 Task: Add the task  Implement a new cloud-based accounting system for a company to the section Code Crusade in the project AgileLink and add a Due Date to the respective task as 2023/09/26
Action: Mouse moved to (687, 400)
Screenshot: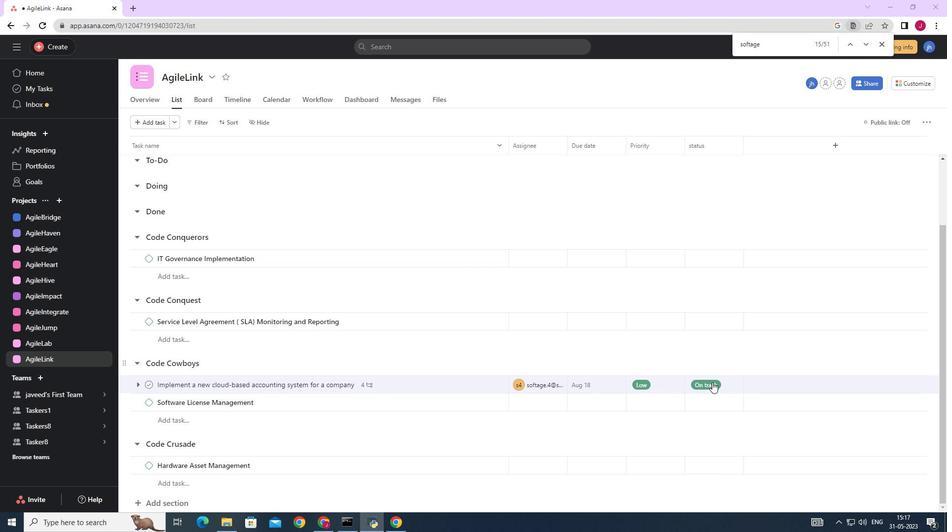 
Action: Mouse scrolled (687, 399) with delta (0, 0)
Screenshot: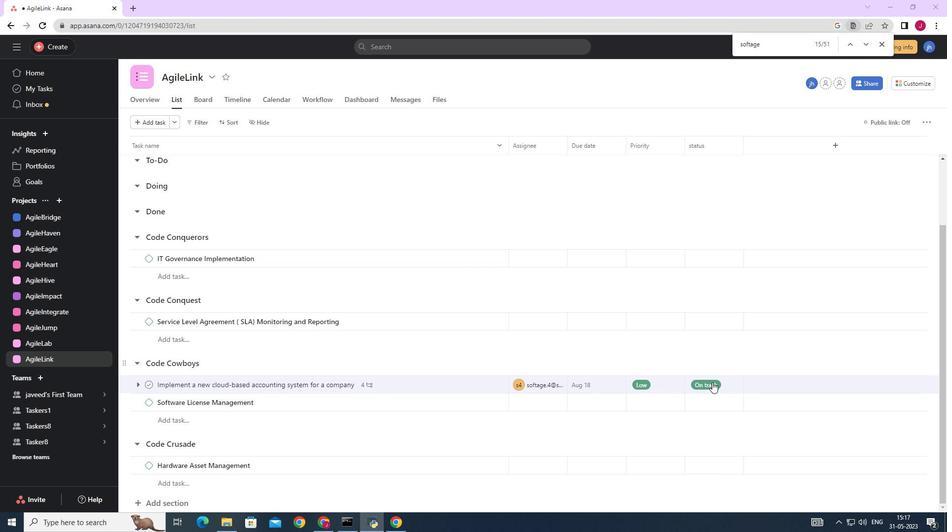 
Action: Mouse scrolled (687, 399) with delta (0, 0)
Screenshot: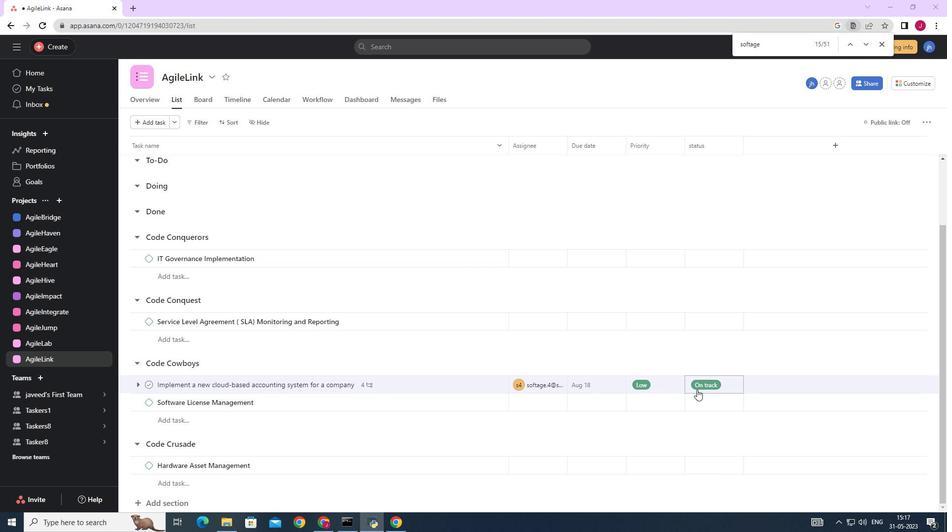 
Action: Mouse scrolled (687, 399) with delta (0, 0)
Screenshot: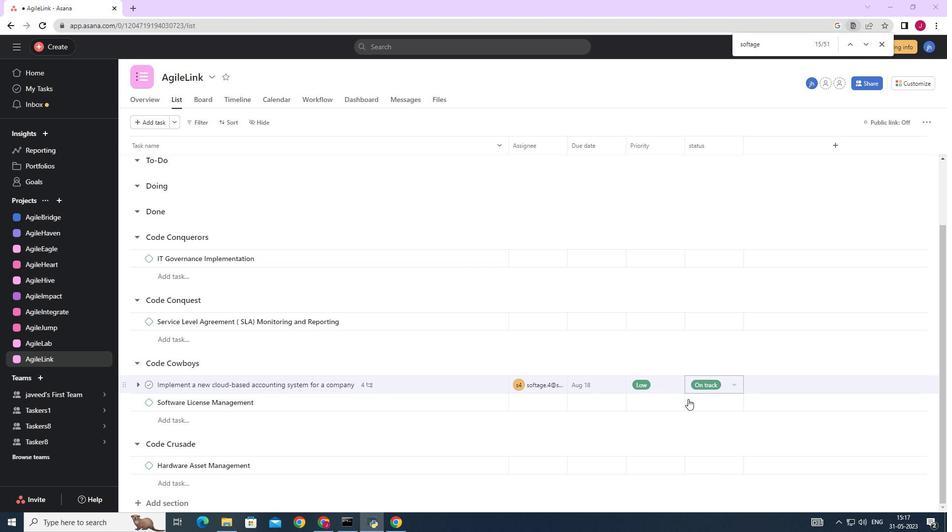 
Action: Mouse moved to (687, 400)
Screenshot: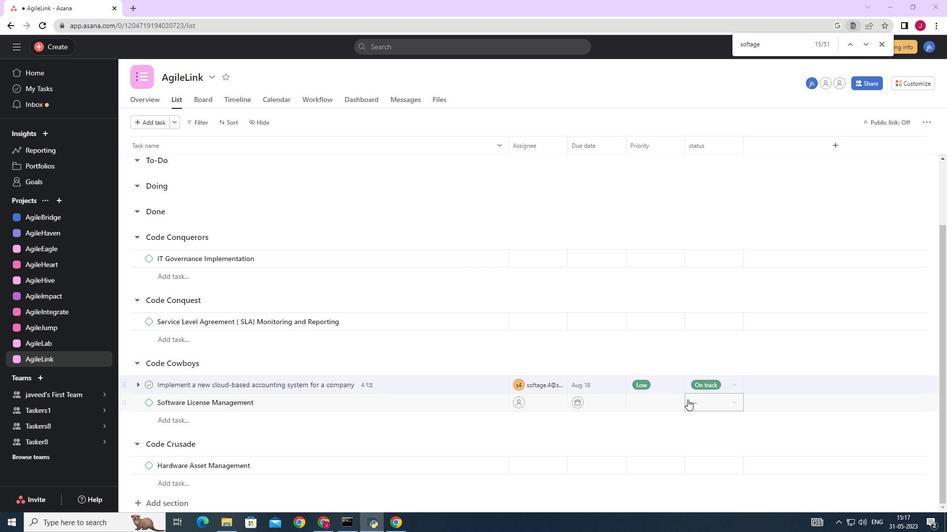 
Action: Mouse scrolled (687, 400) with delta (0, 0)
Screenshot: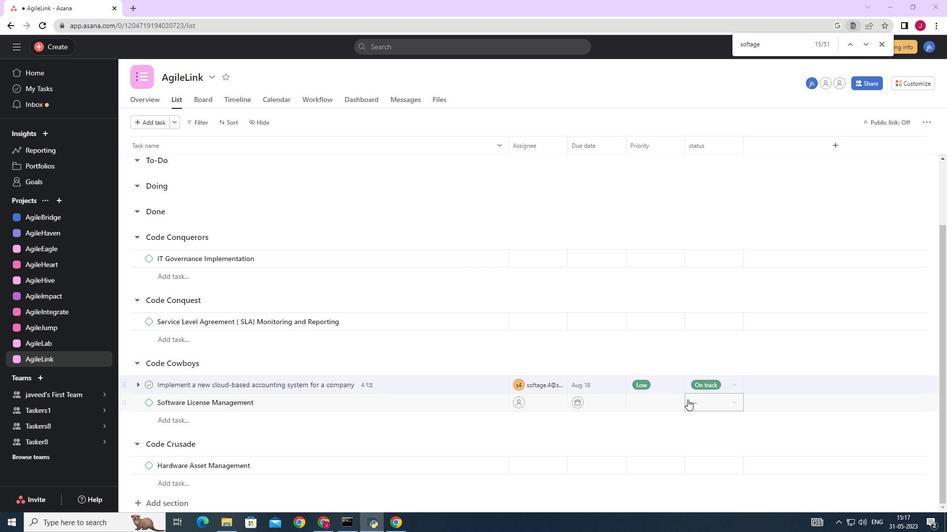
Action: Mouse moved to (477, 379)
Screenshot: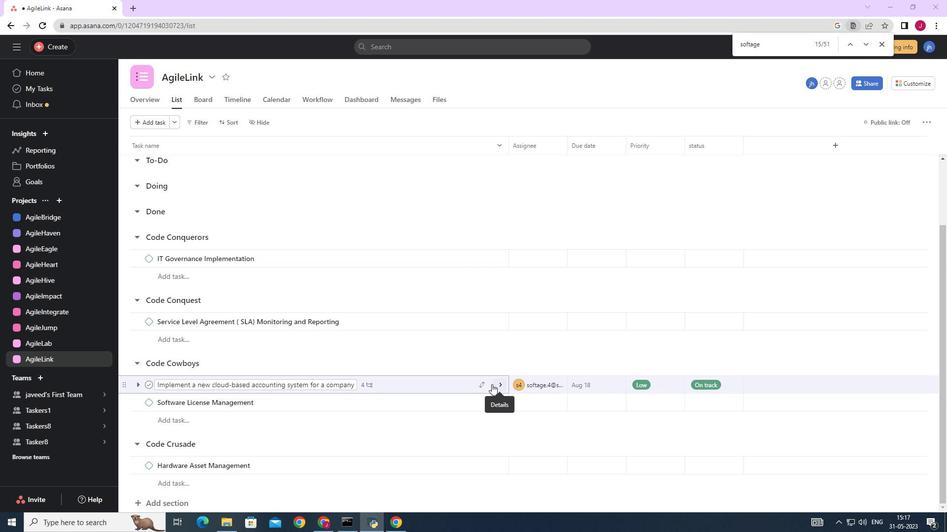 
Action: Mouse pressed left at (477, 379)
Screenshot: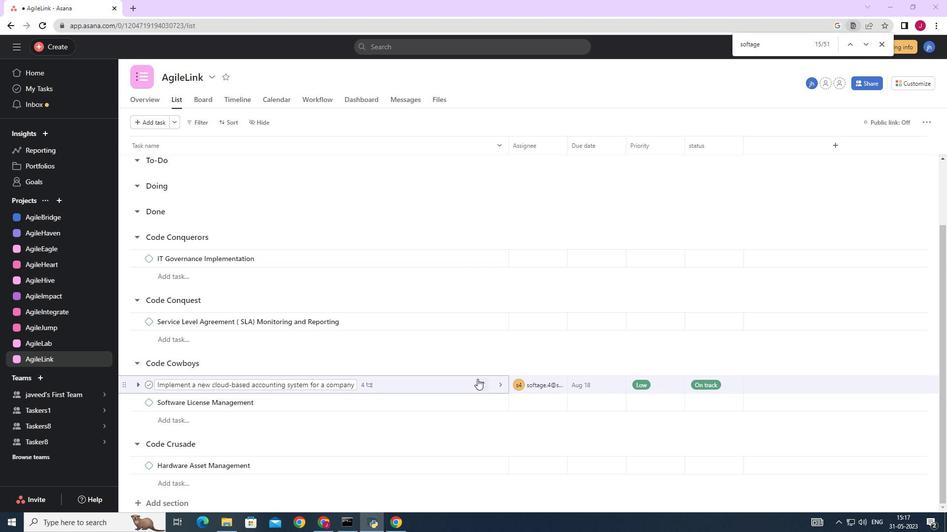 
Action: Mouse moved to (481, 383)
Screenshot: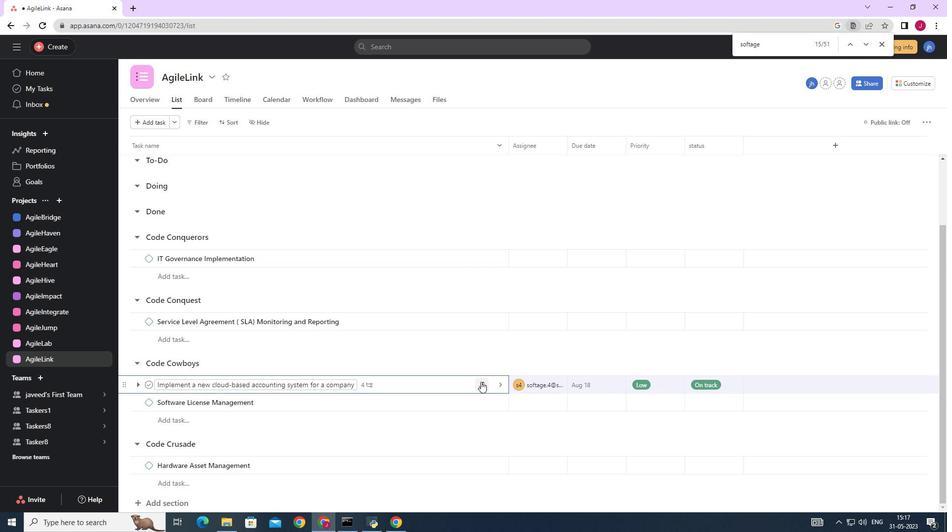 
Action: Mouse pressed left at (481, 383)
Screenshot: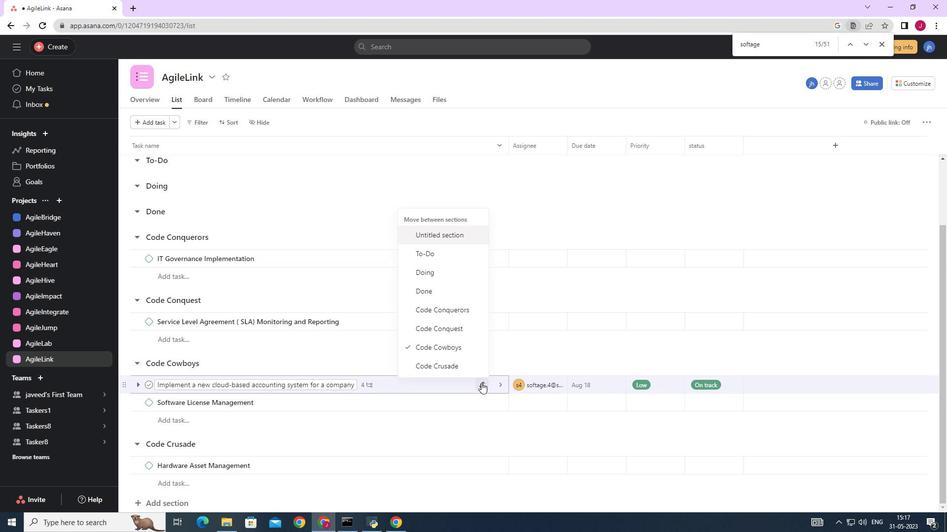 
Action: Mouse moved to (481, 383)
Screenshot: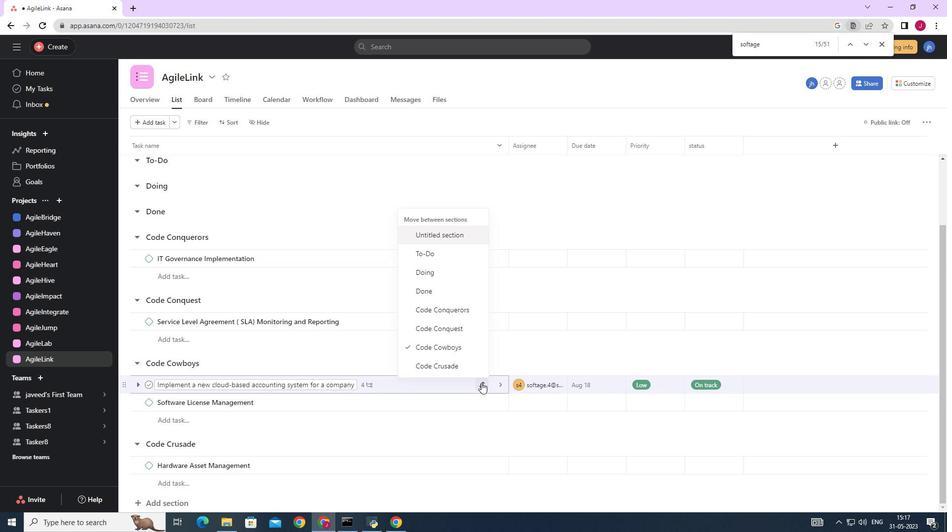 
Action: Mouse pressed left at (481, 383)
Screenshot: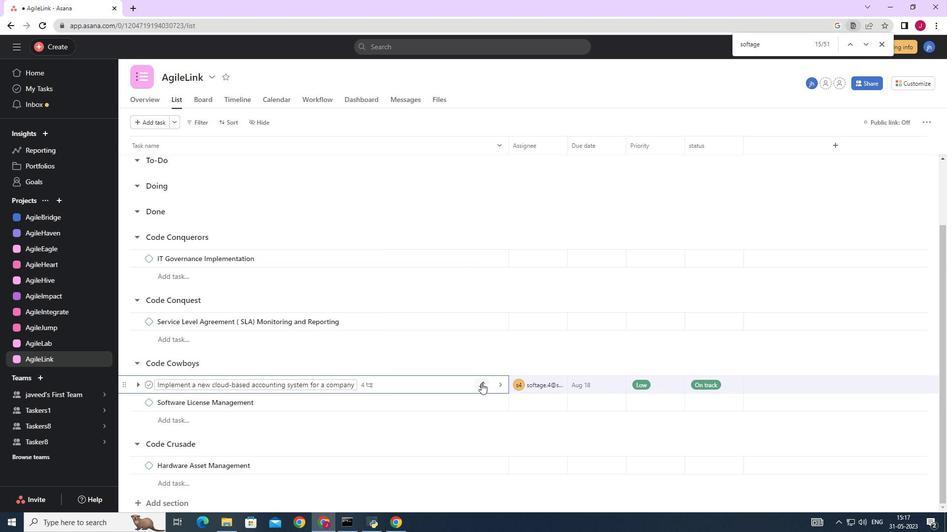 
Action: Mouse moved to (446, 365)
Screenshot: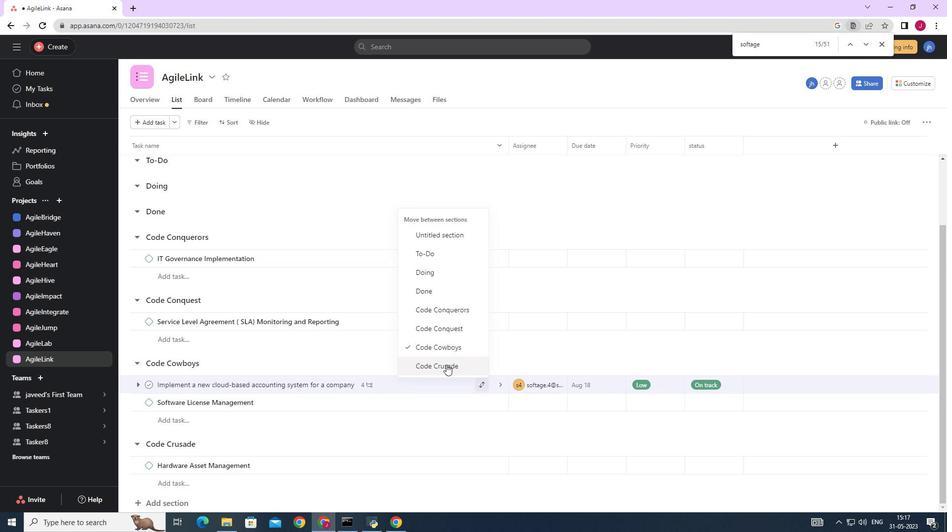 
Action: Mouse pressed left at (446, 365)
Screenshot: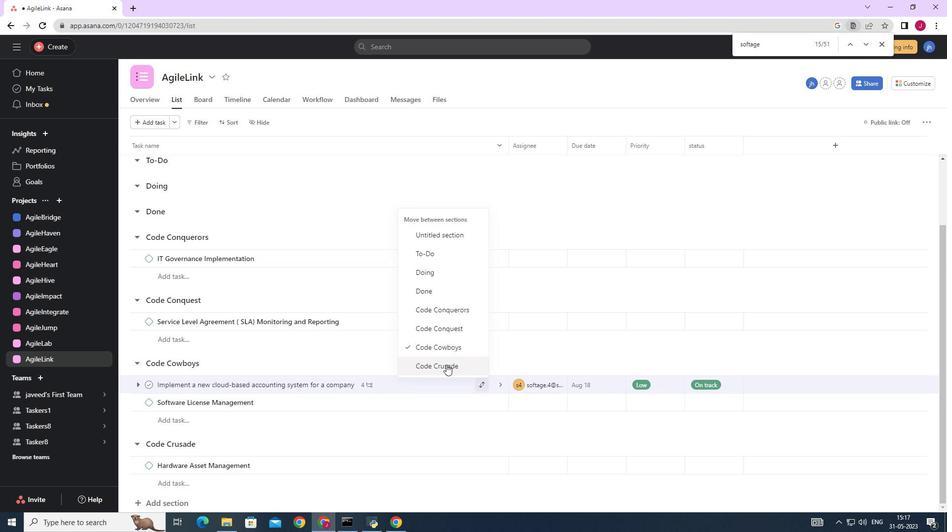 
Action: Mouse moved to (571, 427)
Screenshot: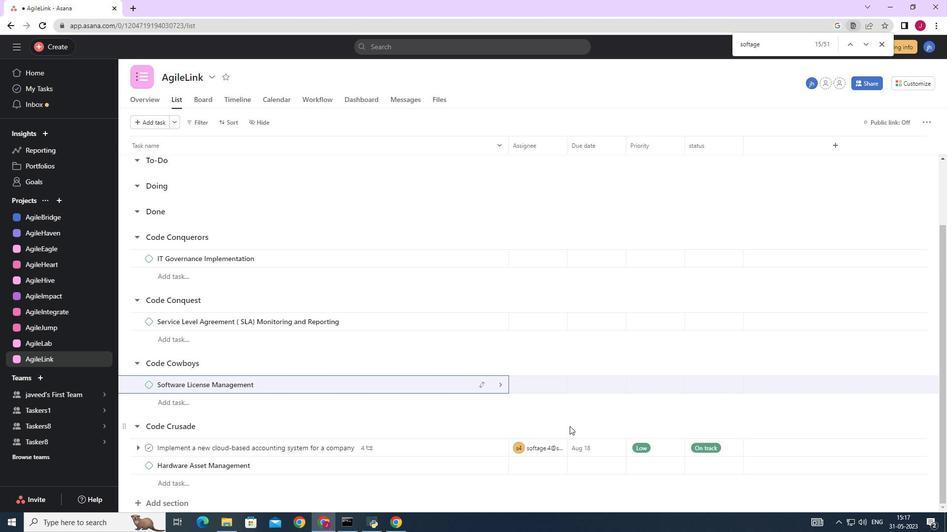 
Action: Mouse scrolled (571, 426) with delta (0, 0)
Screenshot: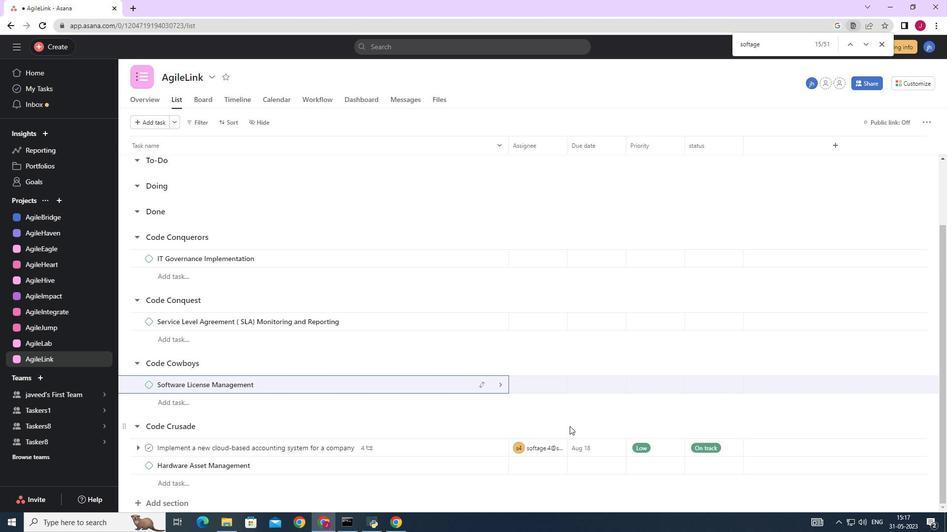 
Action: Mouse scrolled (571, 426) with delta (0, 0)
Screenshot: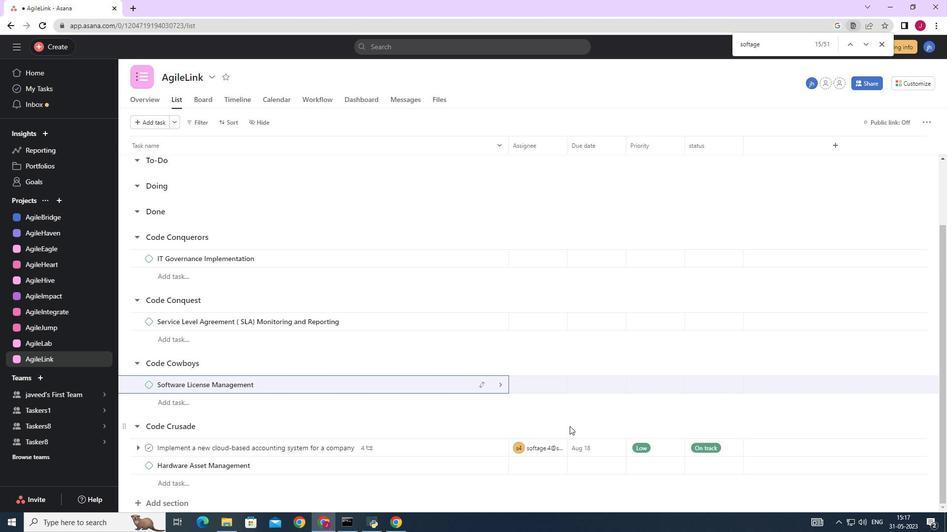 
Action: Mouse scrolled (571, 426) with delta (0, 0)
Screenshot: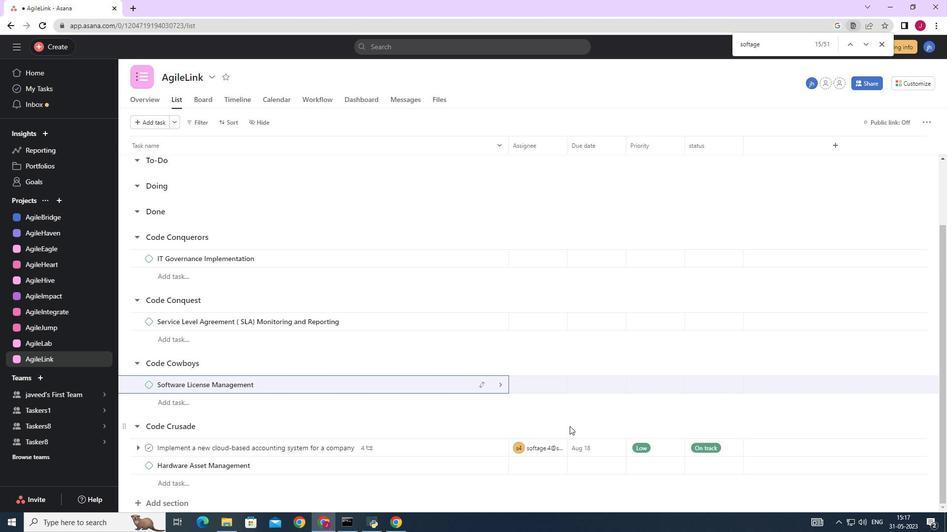 
Action: Mouse moved to (571, 427)
Screenshot: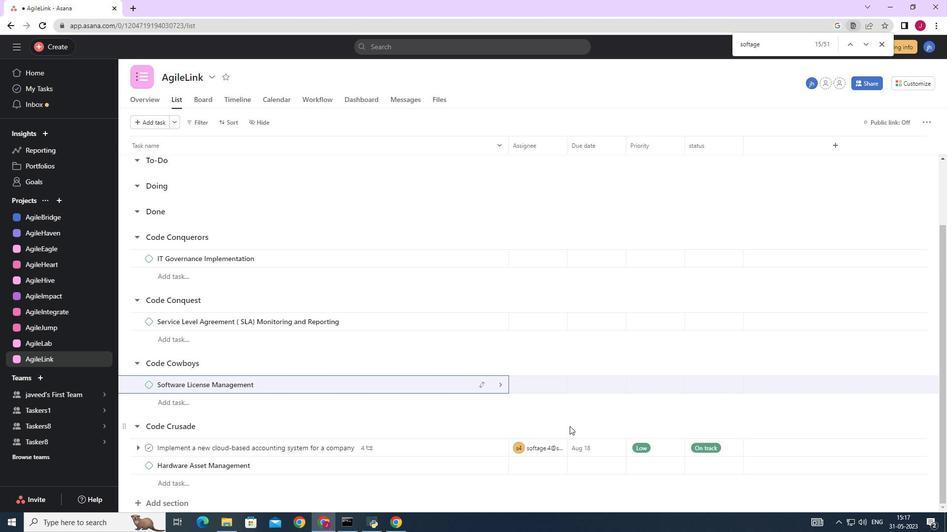 
Action: Mouse scrolled (571, 426) with delta (0, 0)
Screenshot: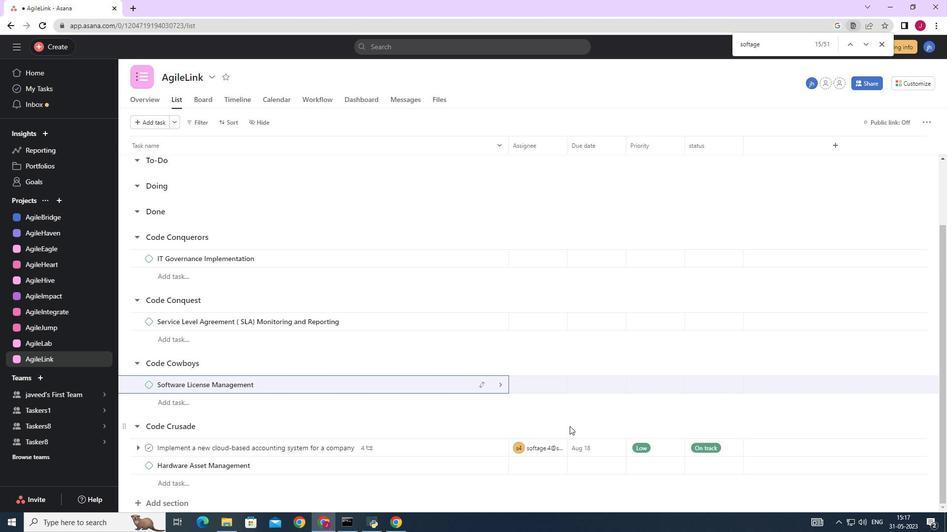 
Action: Mouse moved to (571, 427)
Screenshot: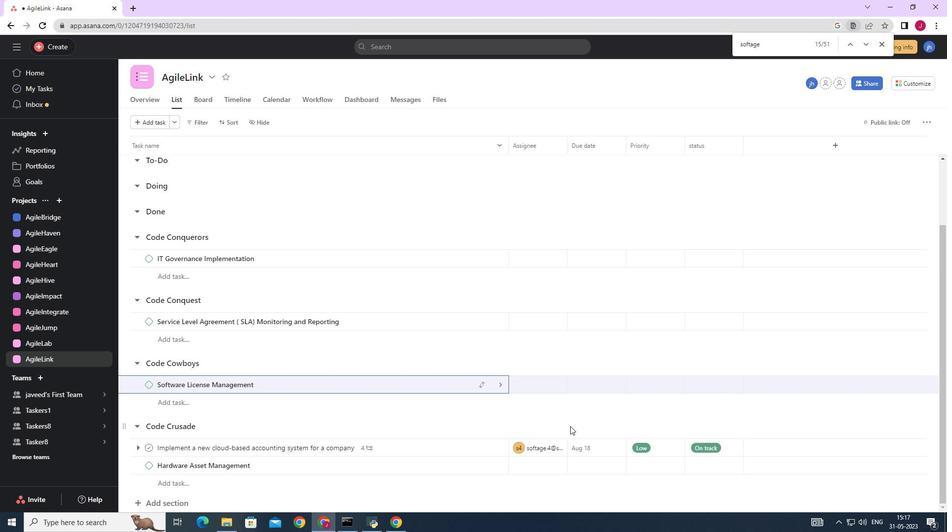 
Action: Mouse scrolled (571, 427) with delta (0, 0)
Screenshot: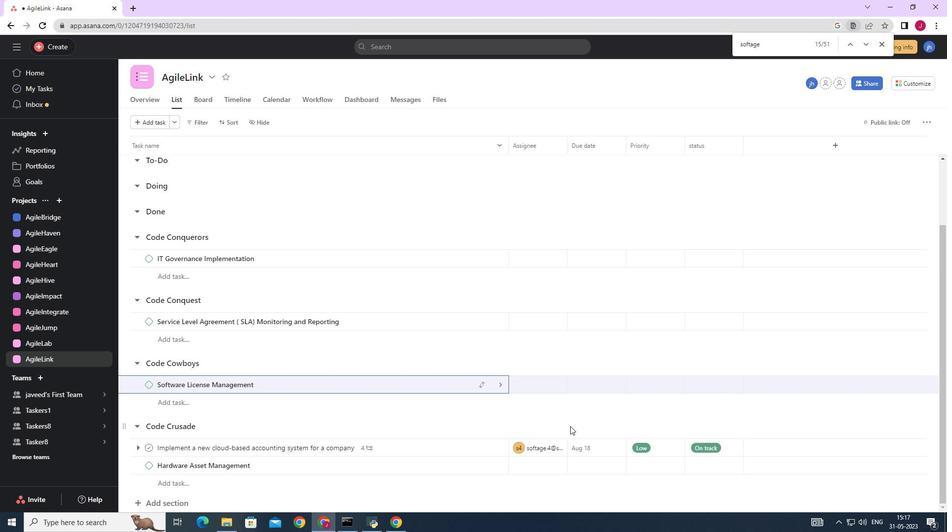 
Action: Mouse moved to (618, 449)
Screenshot: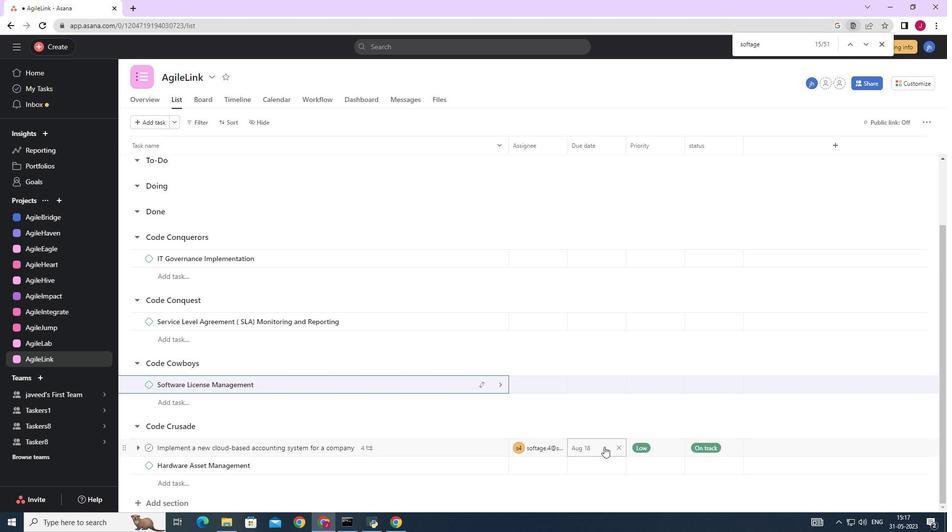 
Action: Mouse pressed left at (618, 449)
Screenshot: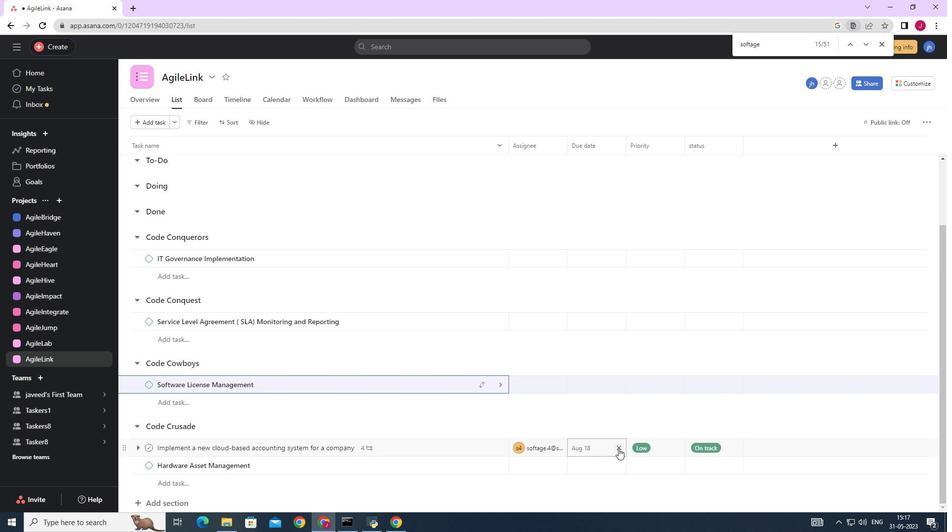 
Action: Mouse moved to (590, 448)
Screenshot: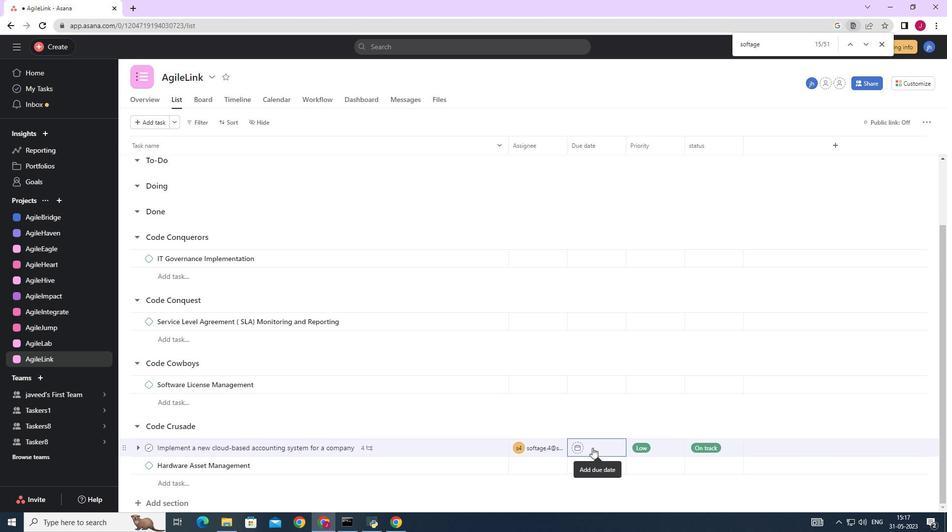 
Action: Mouse pressed left at (590, 448)
Screenshot: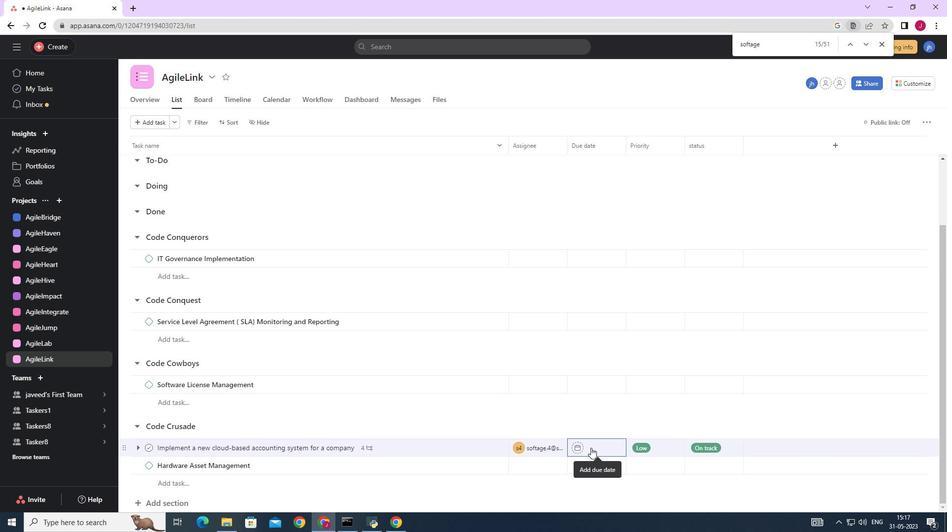 
Action: Mouse moved to (699, 289)
Screenshot: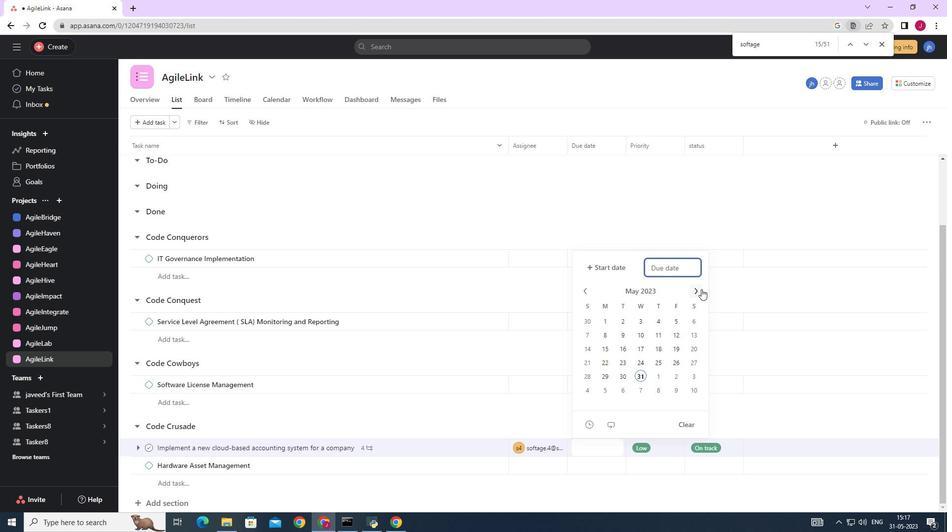 
Action: Mouse pressed left at (699, 289)
Screenshot: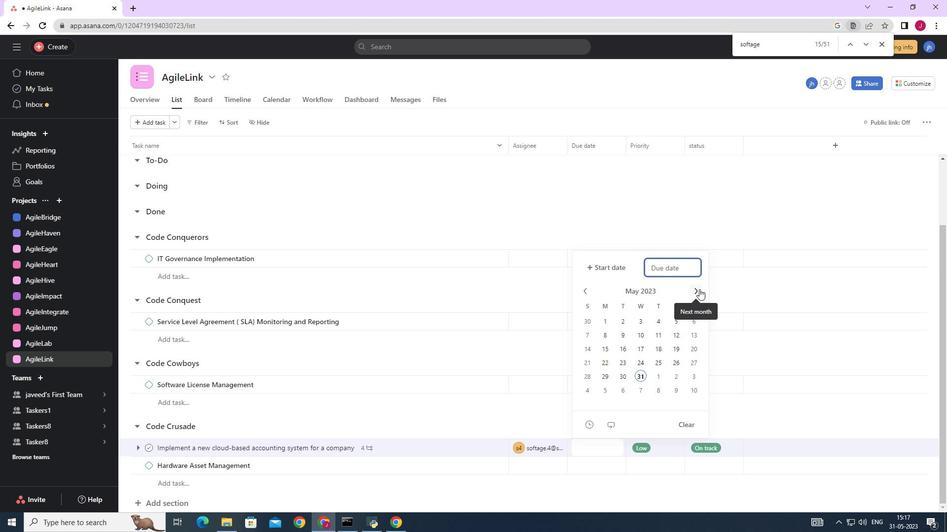 
Action: Mouse pressed left at (699, 289)
Screenshot: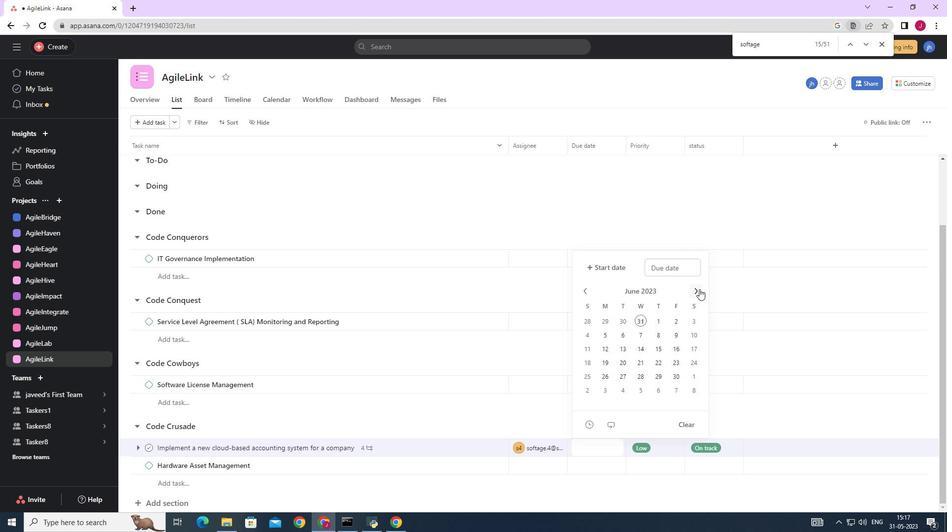 
Action: Mouse pressed left at (699, 289)
Screenshot: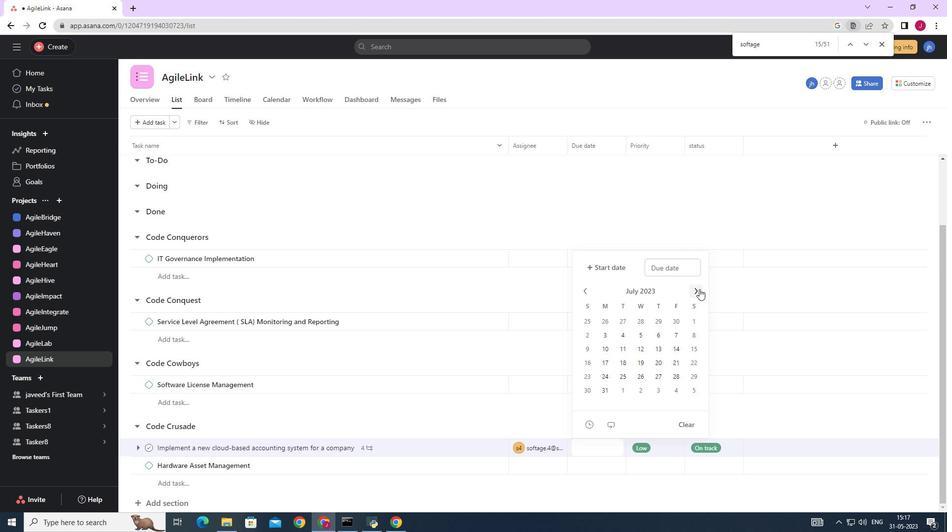 
Action: Mouse pressed left at (699, 289)
Screenshot: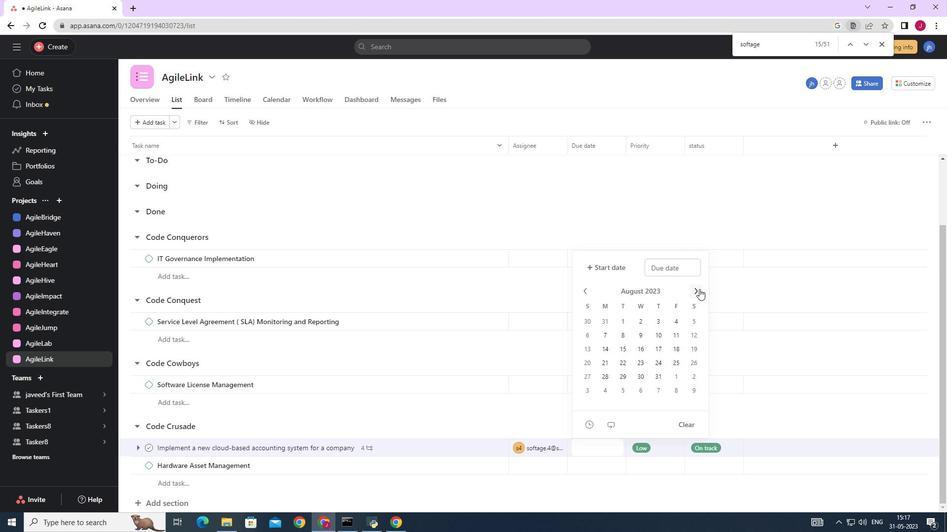 
Action: Mouse pressed left at (699, 289)
Screenshot: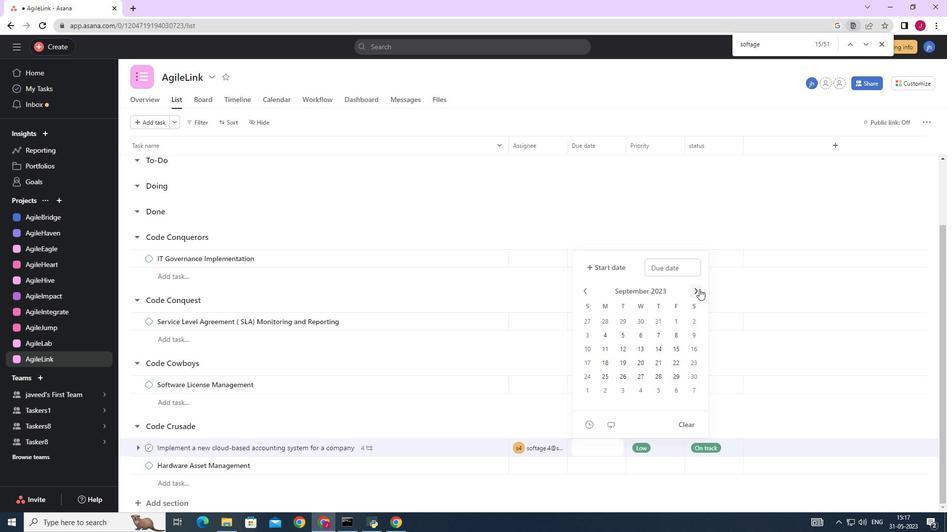 
Action: Mouse moved to (585, 290)
Screenshot: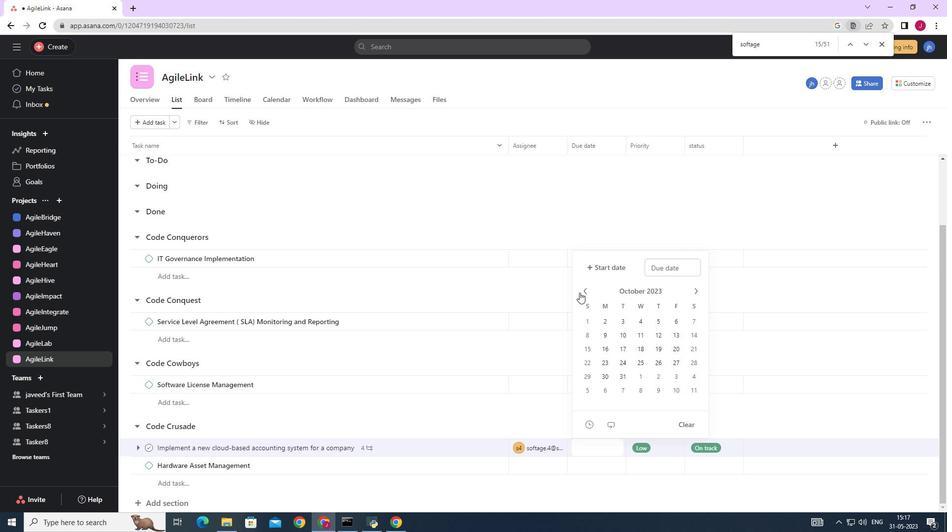 
Action: Mouse pressed left at (585, 290)
Screenshot: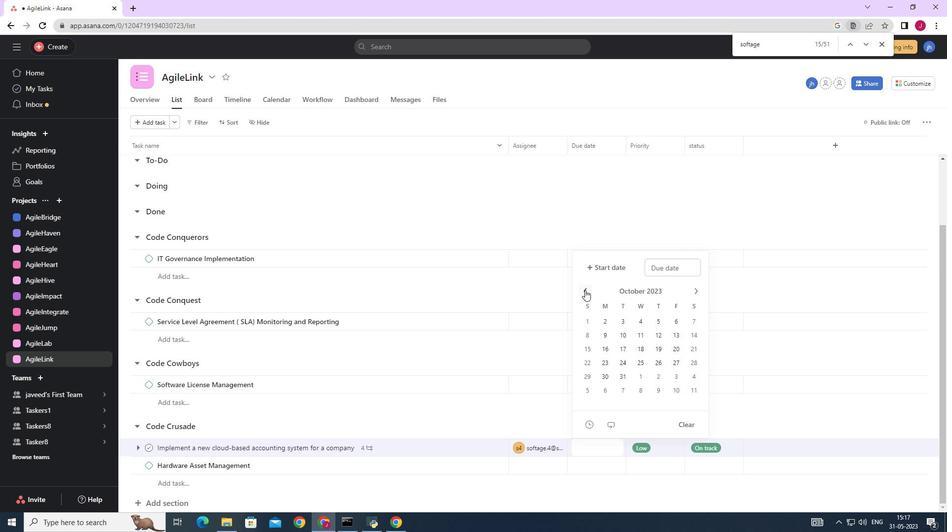 
Action: Mouse moved to (628, 376)
Screenshot: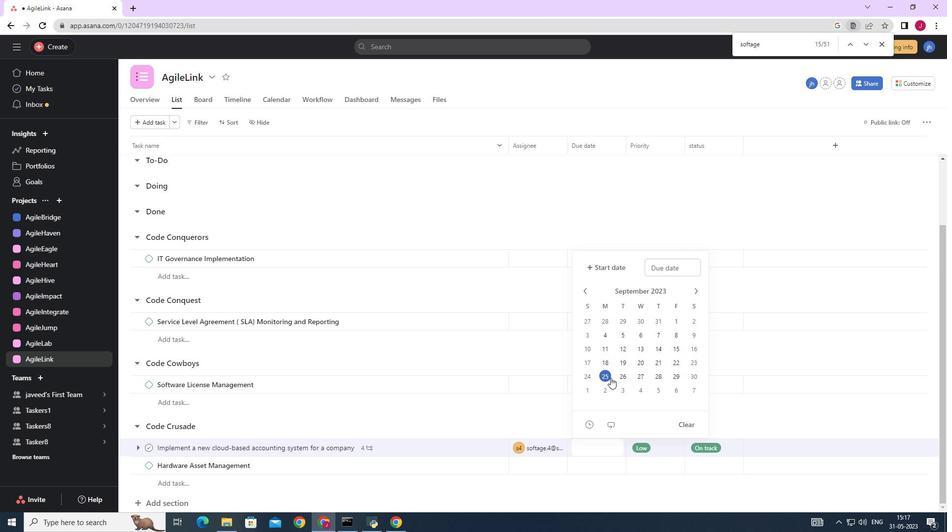 
Action: Mouse pressed left at (628, 376)
Screenshot: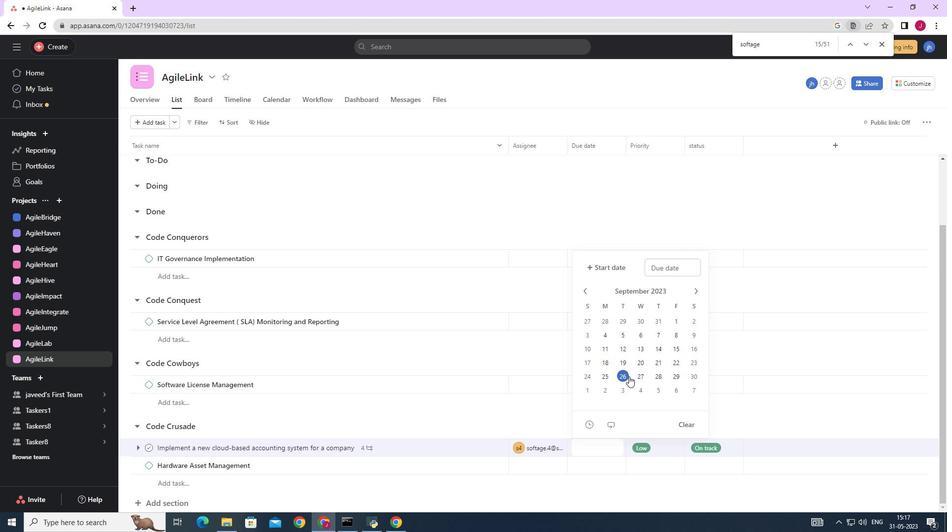 
Action: Mouse moved to (825, 227)
Screenshot: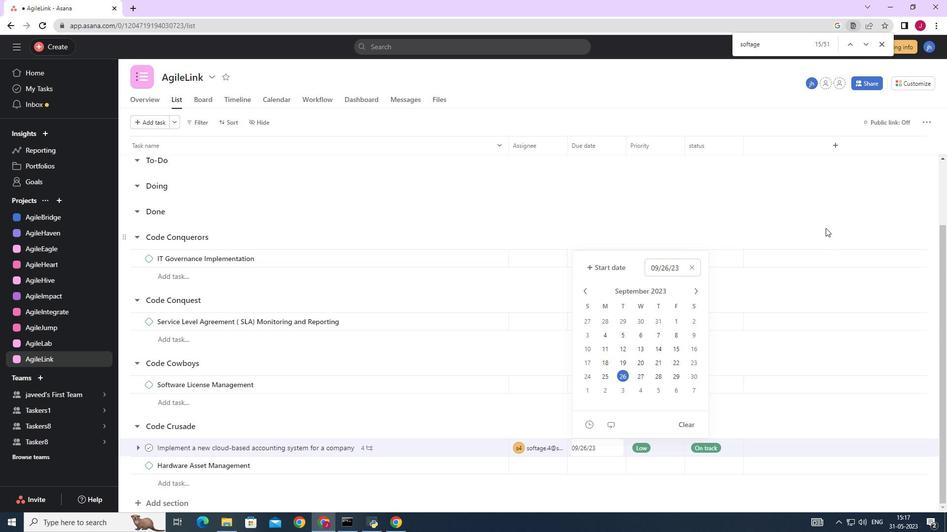 
Action: Mouse pressed left at (825, 227)
Screenshot: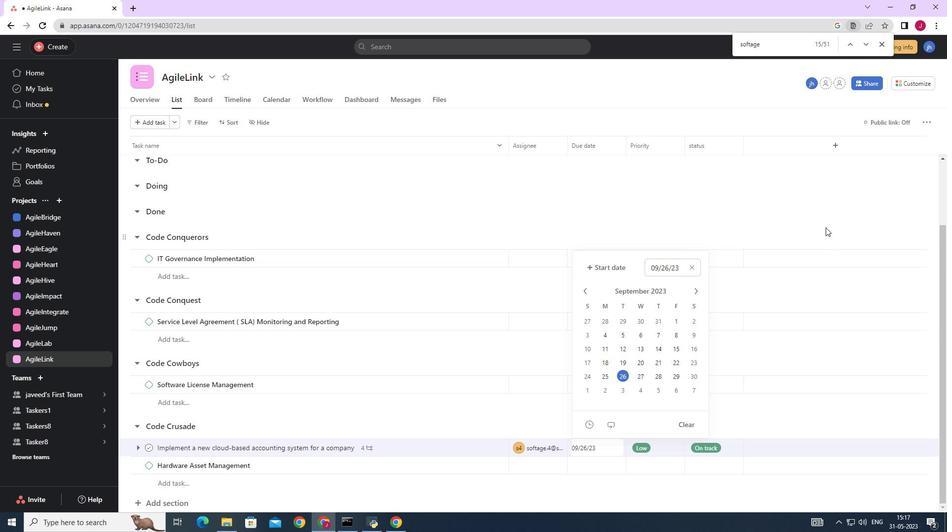 
